 Task: Toggle the option "Enable On Screen Display (OSD)".
Action: Mouse moved to (111, 16)
Screenshot: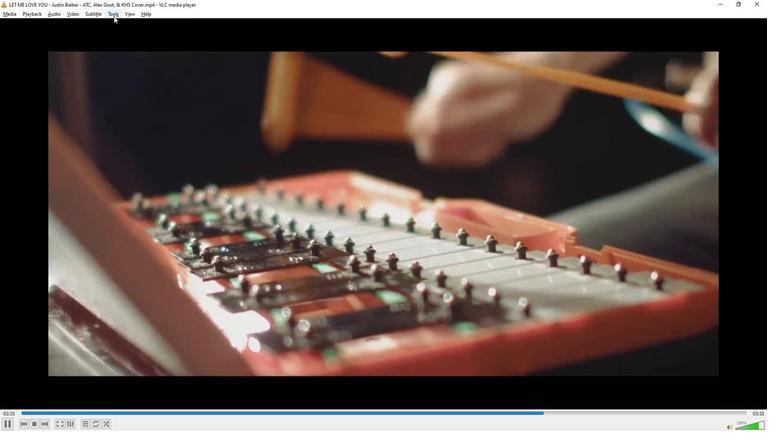 
Action: Mouse pressed left at (111, 16)
Screenshot: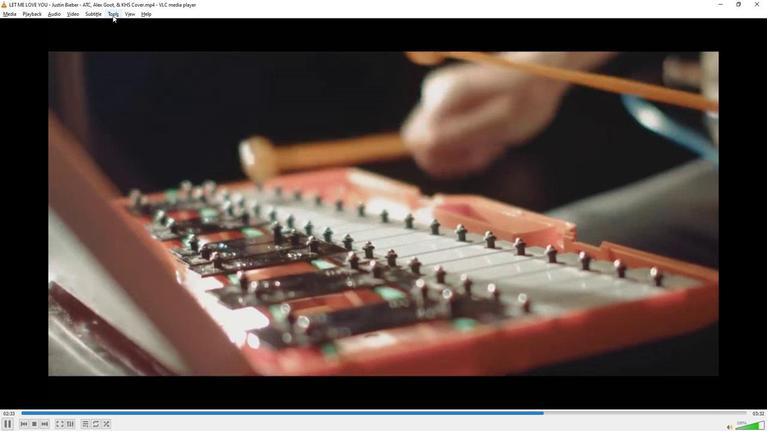 
Action: Mouse moved to (134, 110)
Screenshot: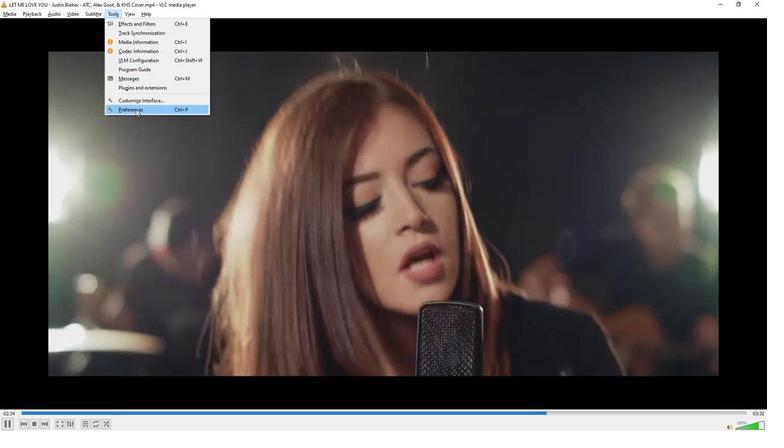 
Action: Mouse pressed left at (134, 110)
Screenshot: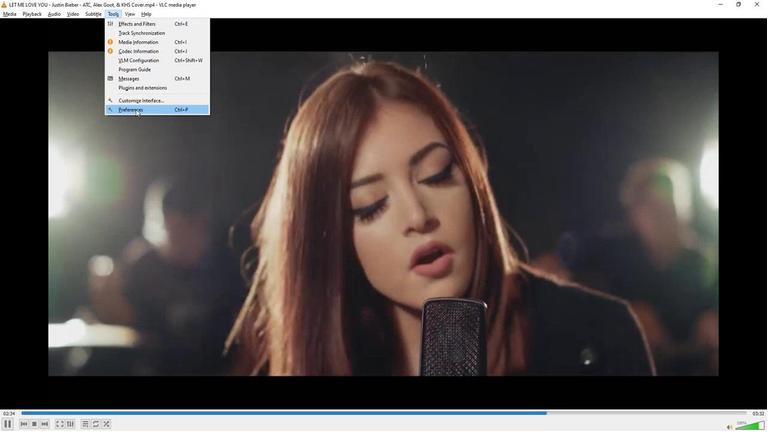 
Action: Mouse moved to (268, 79)
Screenshot: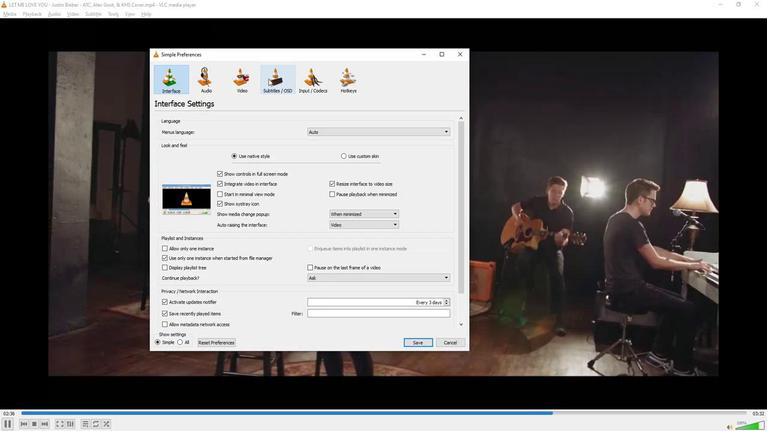 
Action: Mouse pressed left at (268, 79)
Screenshot: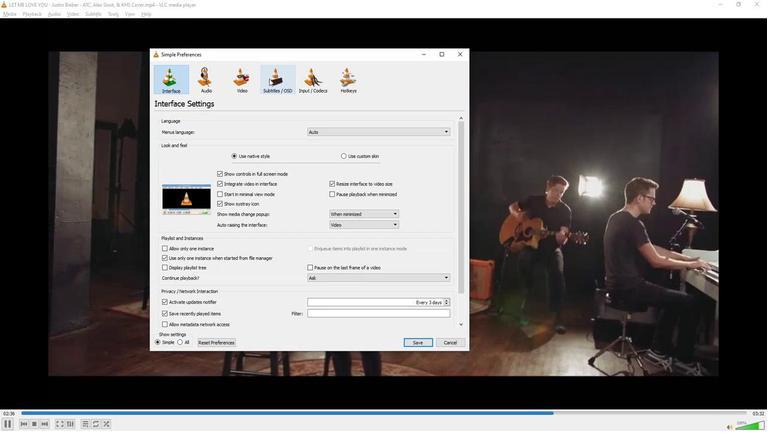 
Action: Mouse moved to (184, 131)
Screenshot: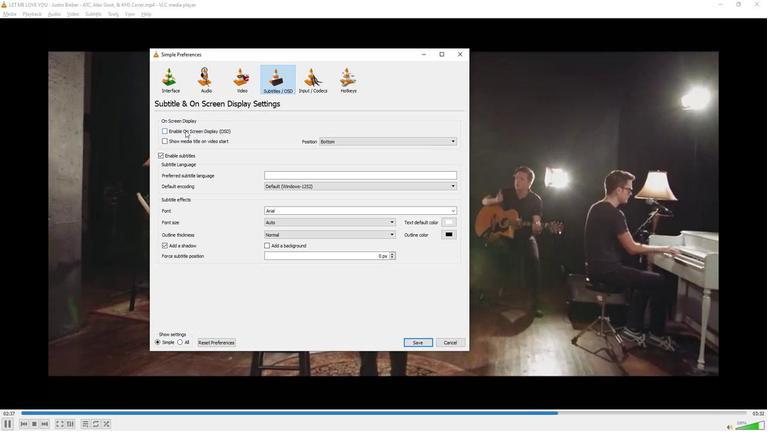 
Action: Mouse pressed left at (184, 131)
Screenshot: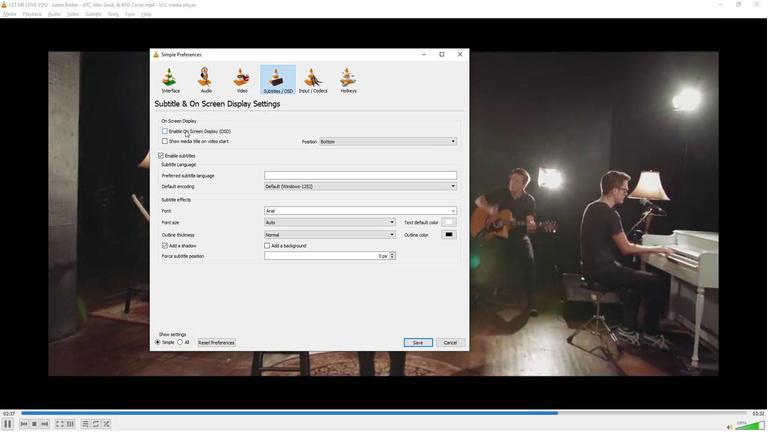 
Action: Mouse moved to (245, 317)
Screenshot: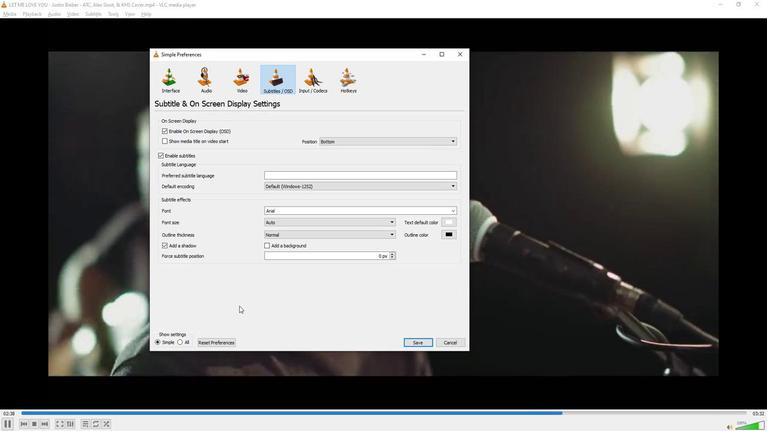 
